 Task: Open settings.json of the osx.
Action: Mouse moved to (22, 516)
Screenshot: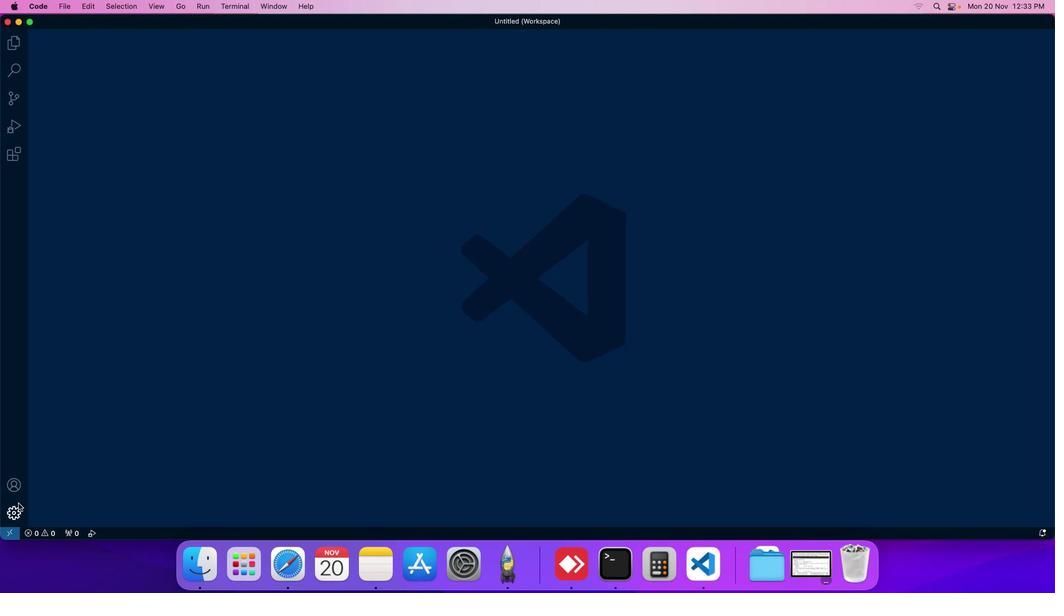 
Action: Mouse pressed left at (22, 516)
Screenshot: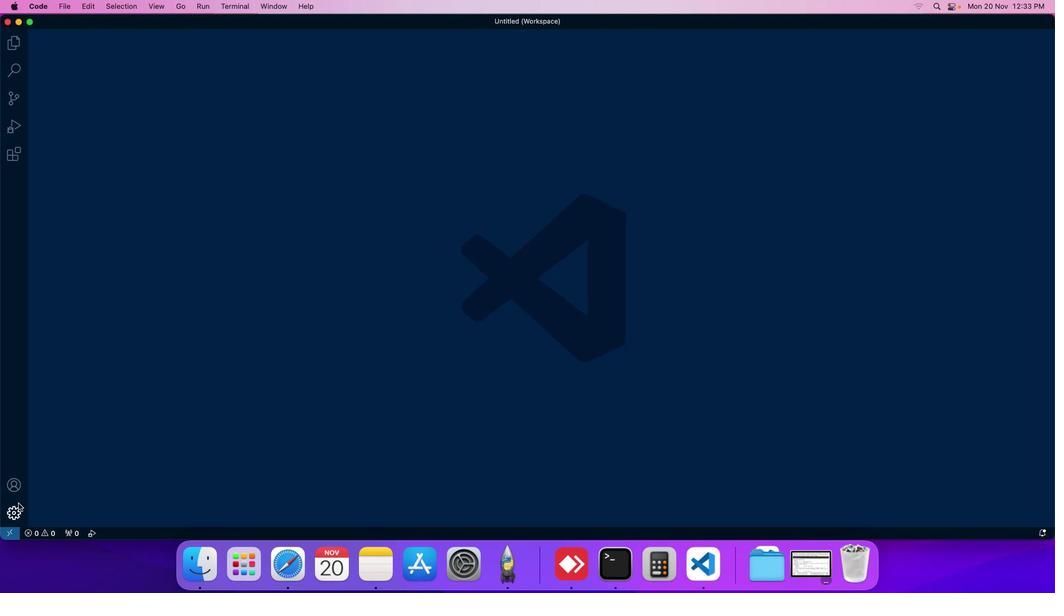 
Action: Mouse moved to (64, 438)
Screenshot: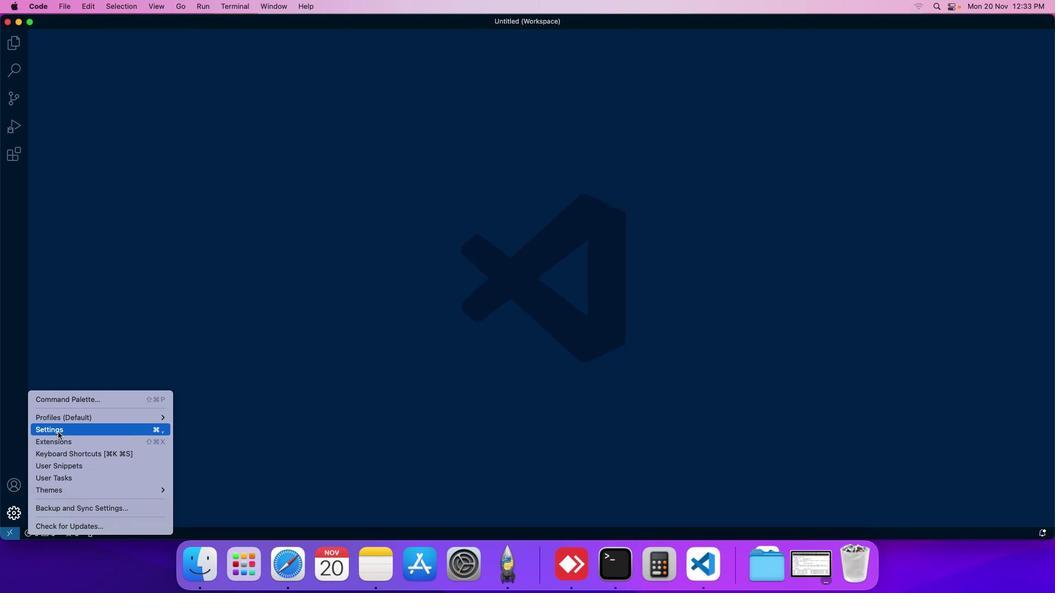 
Action: Mouse pressed left at (64, 438)
Screenshot: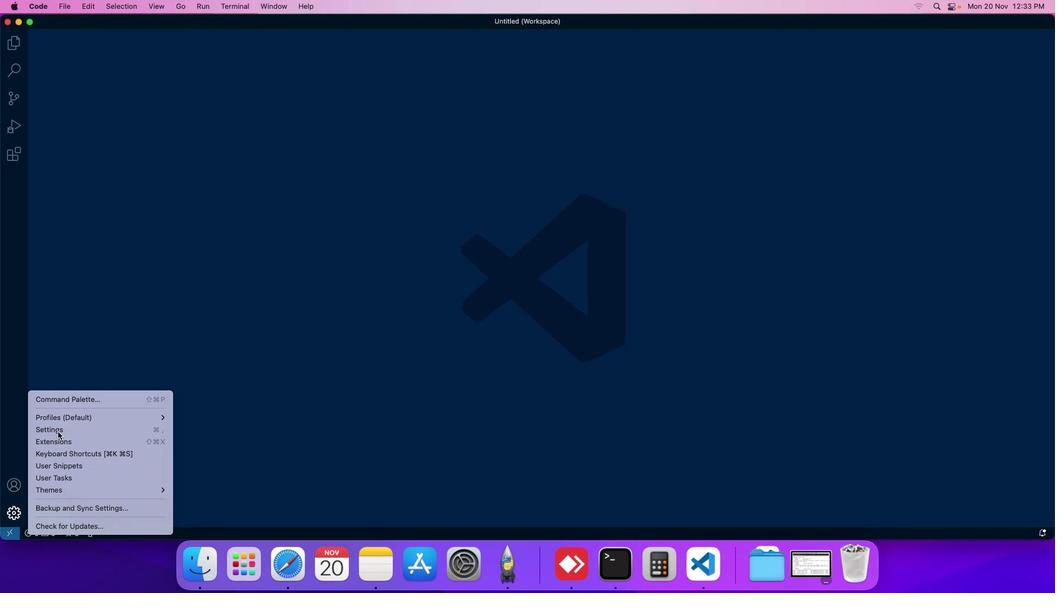
Action: Mouse moved to (265, 96)
Screenshot: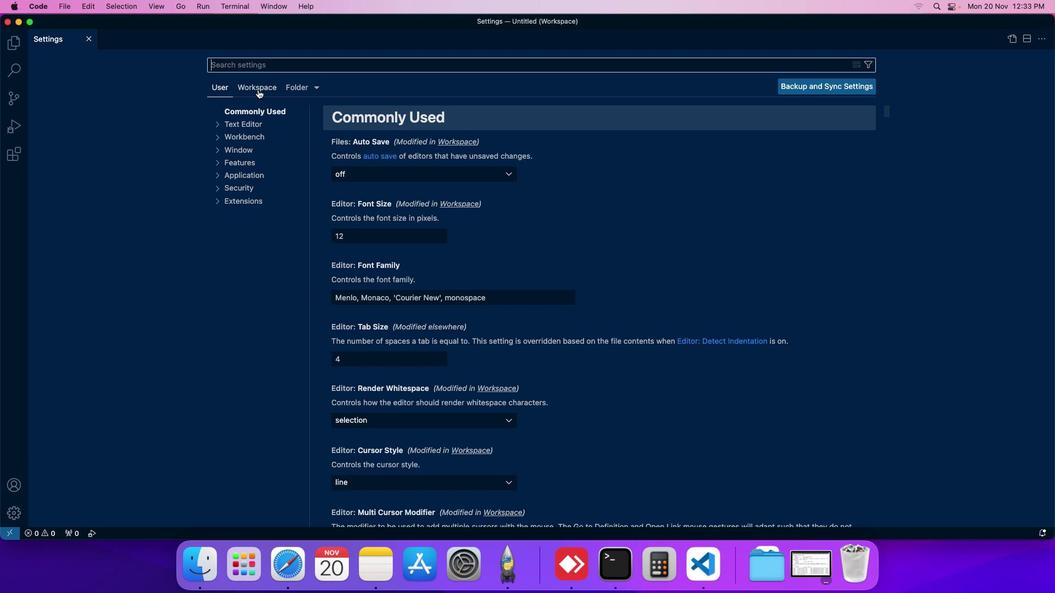
Action: Mouse pressed left at (265, 96)
Screenshot: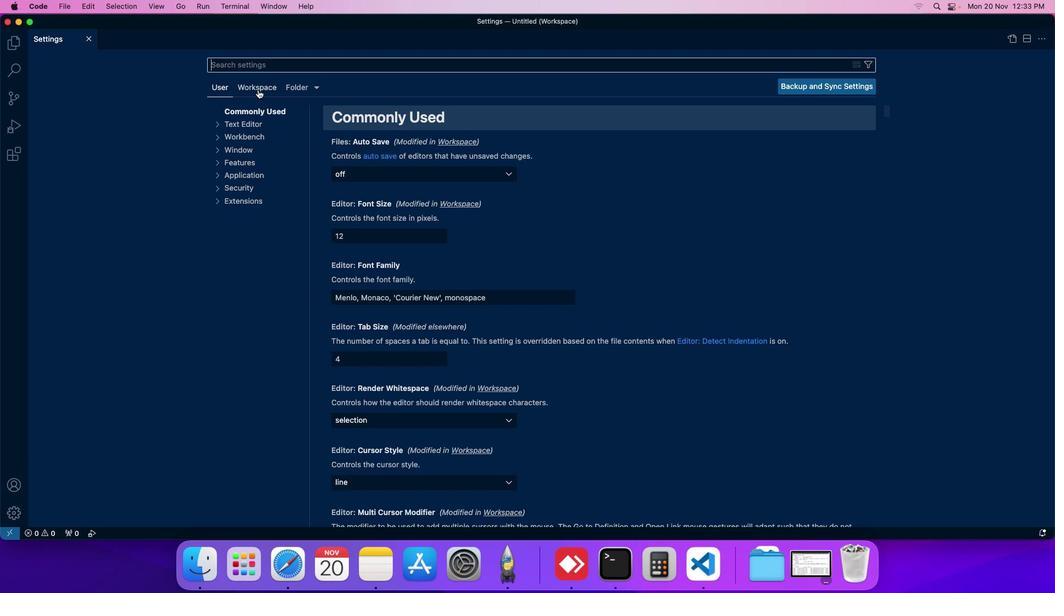 
Action: Mouse moved to (255, 165)
Screenshot: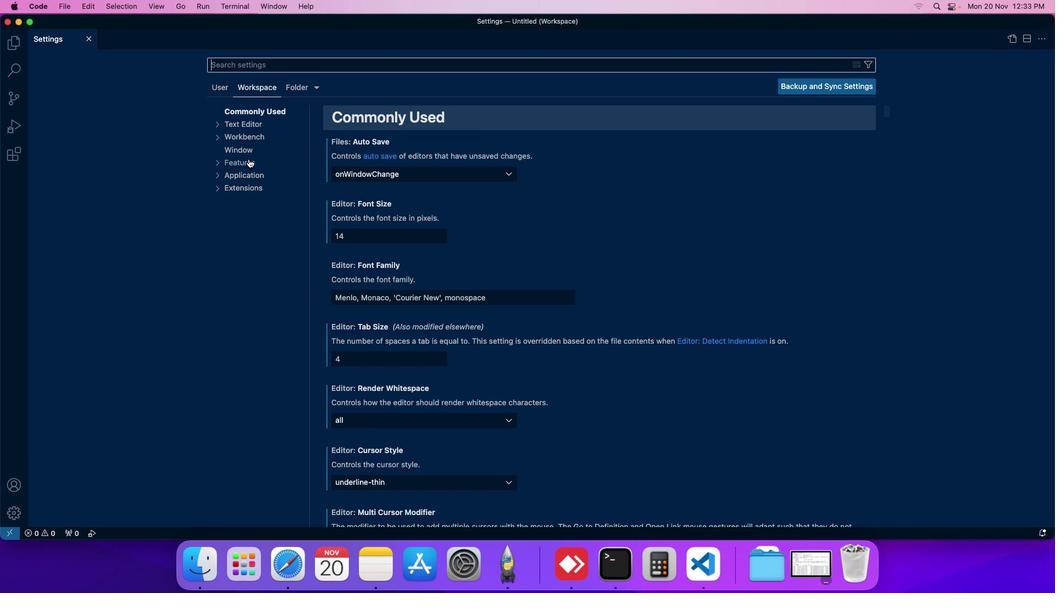 
Action: Mouse pressed left at (255, 165)
Screenshot: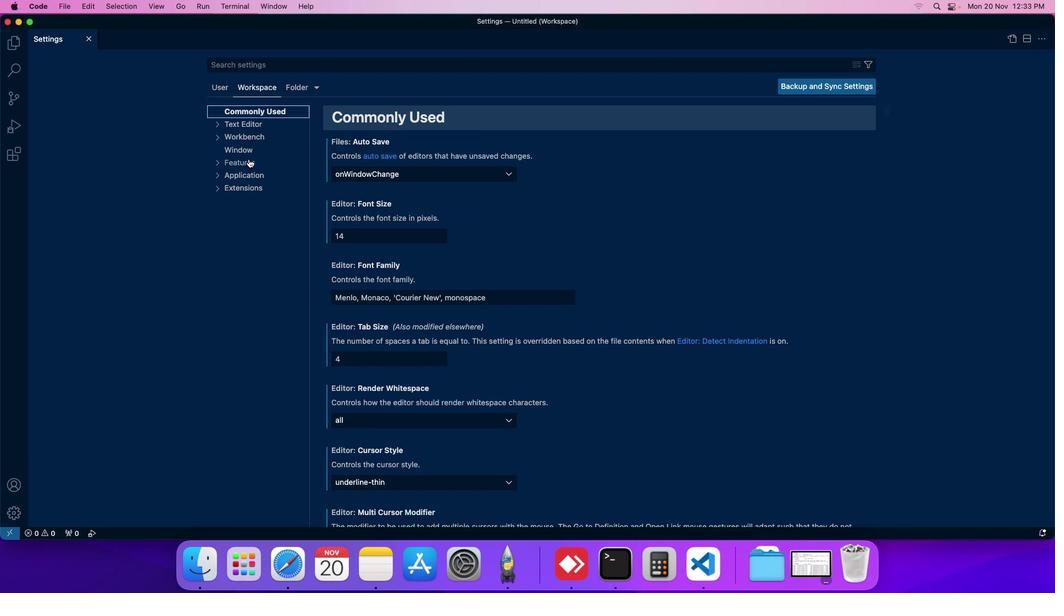 
Action: Mouse moved to (249, 266)
Screenshot: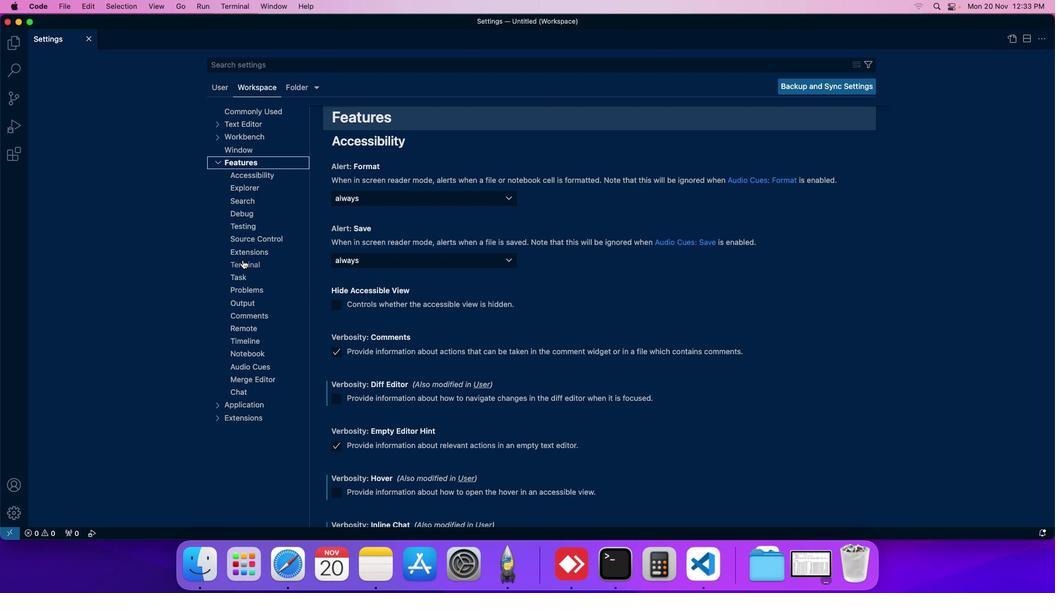 
Action: Mouse pressed left at (249, 266)
Screenshot: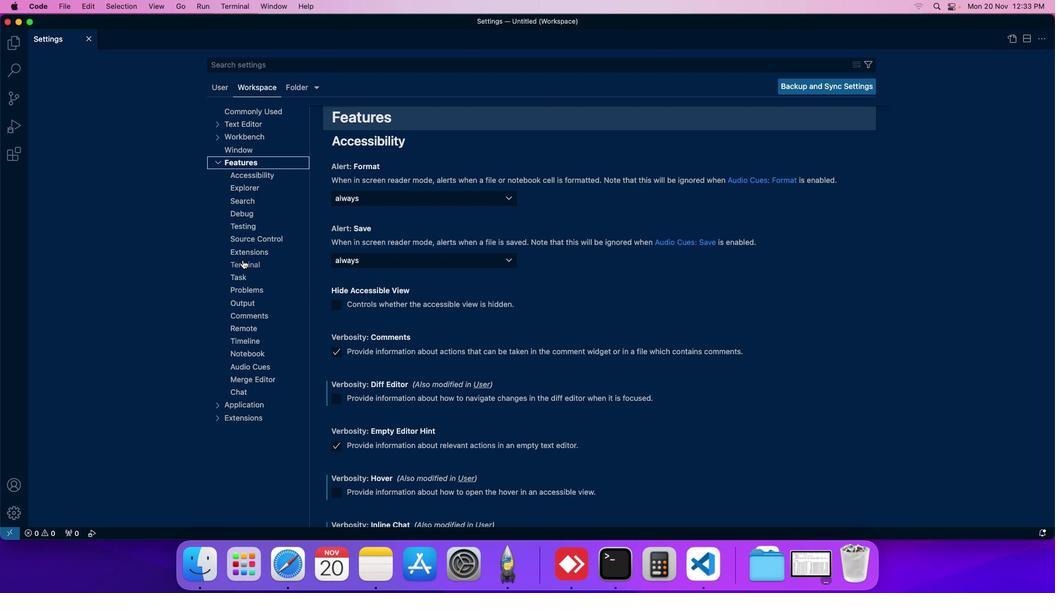 
Action: Mouse moved to (420, 296)
Screenshot: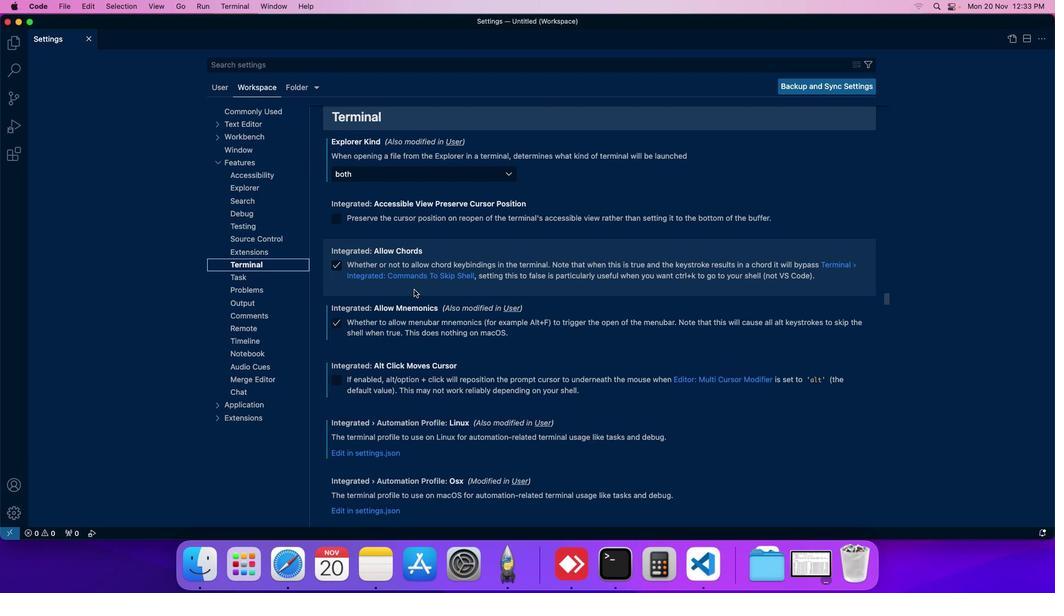 
Action: Mouse scrolled (420, 296) with delta (6, 6)
Screenshot: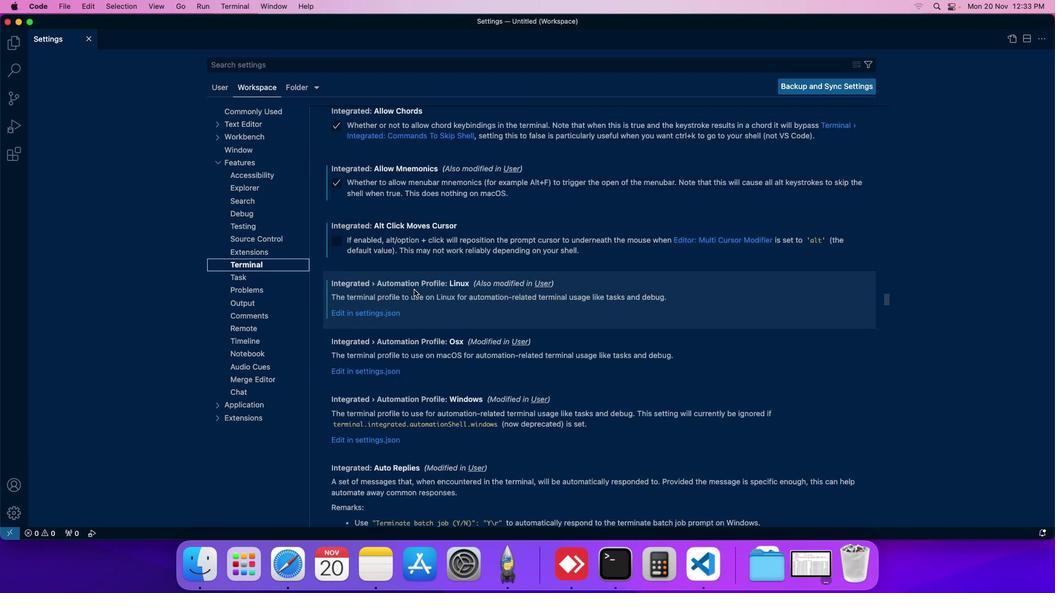 
Action: Mouse moved to (395, 374)
Screenshot: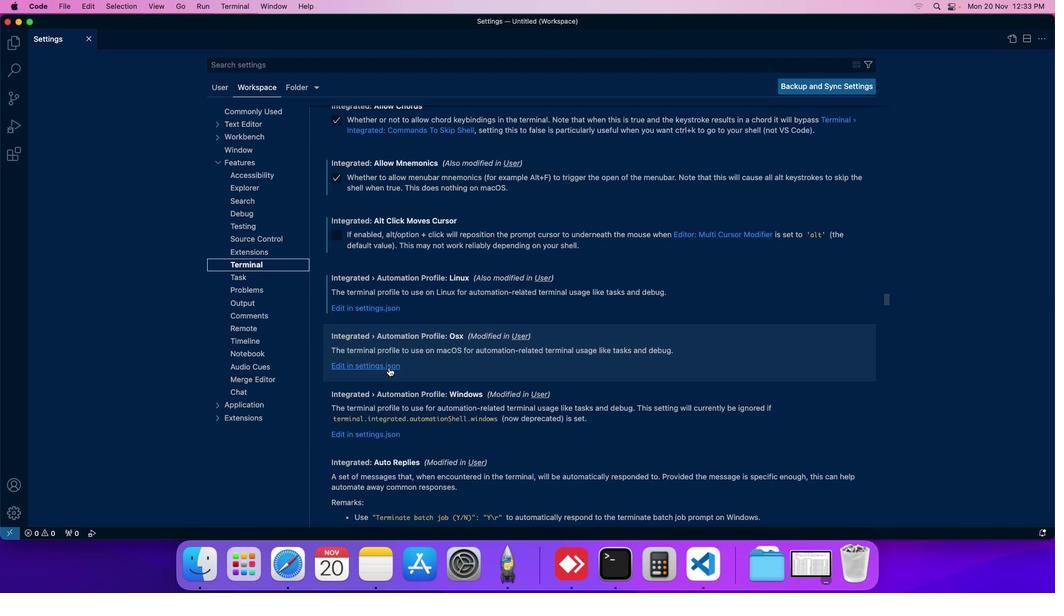 
Action: Mouse pressed left at (395, 374)
Screenshot: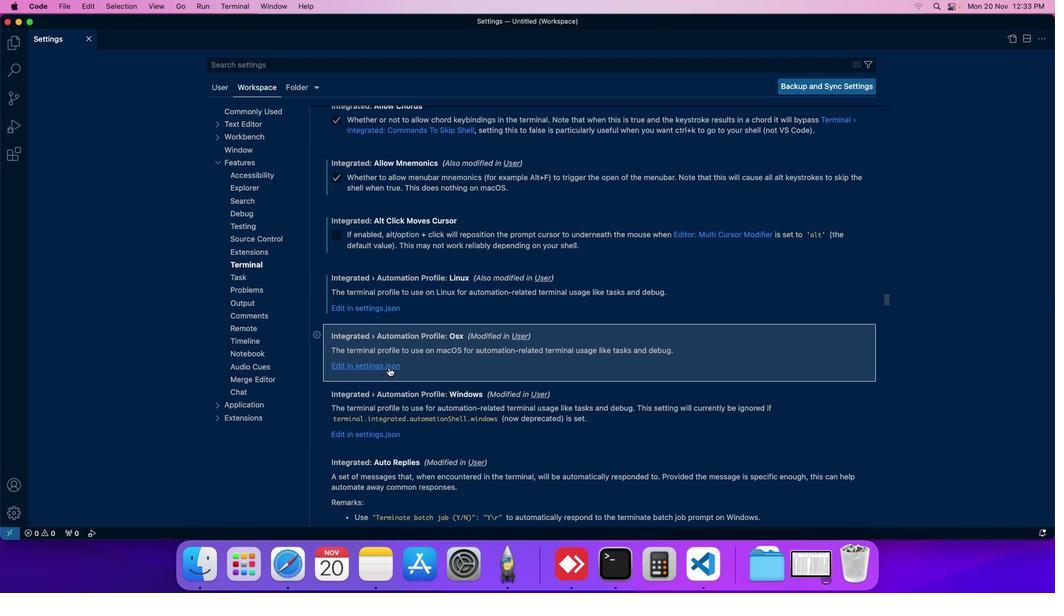 
Action: Mouse moved to (405, 372)
Screenshot: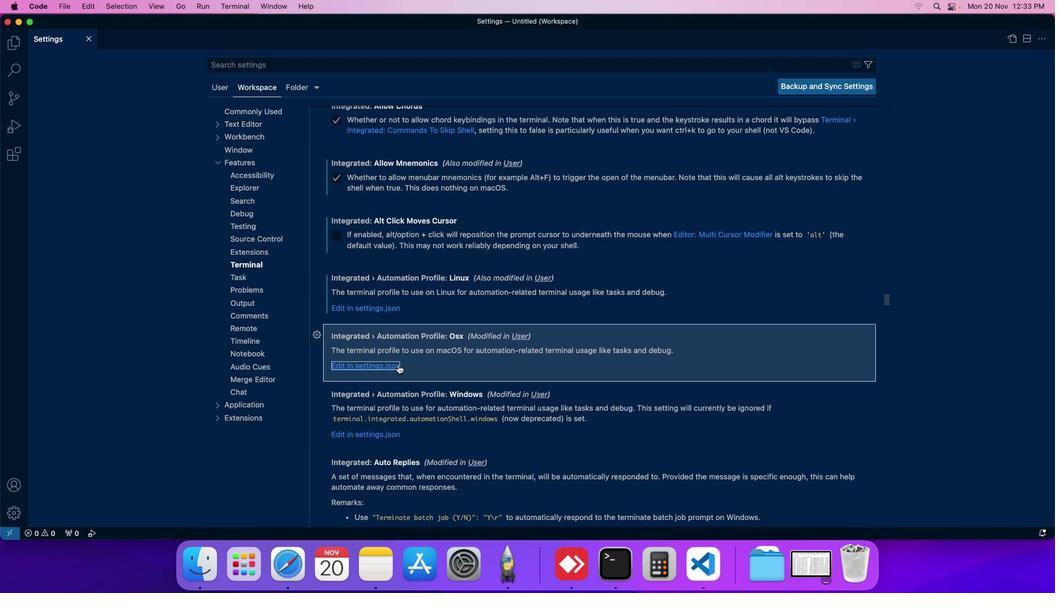 
